 Task: Show Hide Others
Action: Mouse moved to (217, 133)
Screenshot: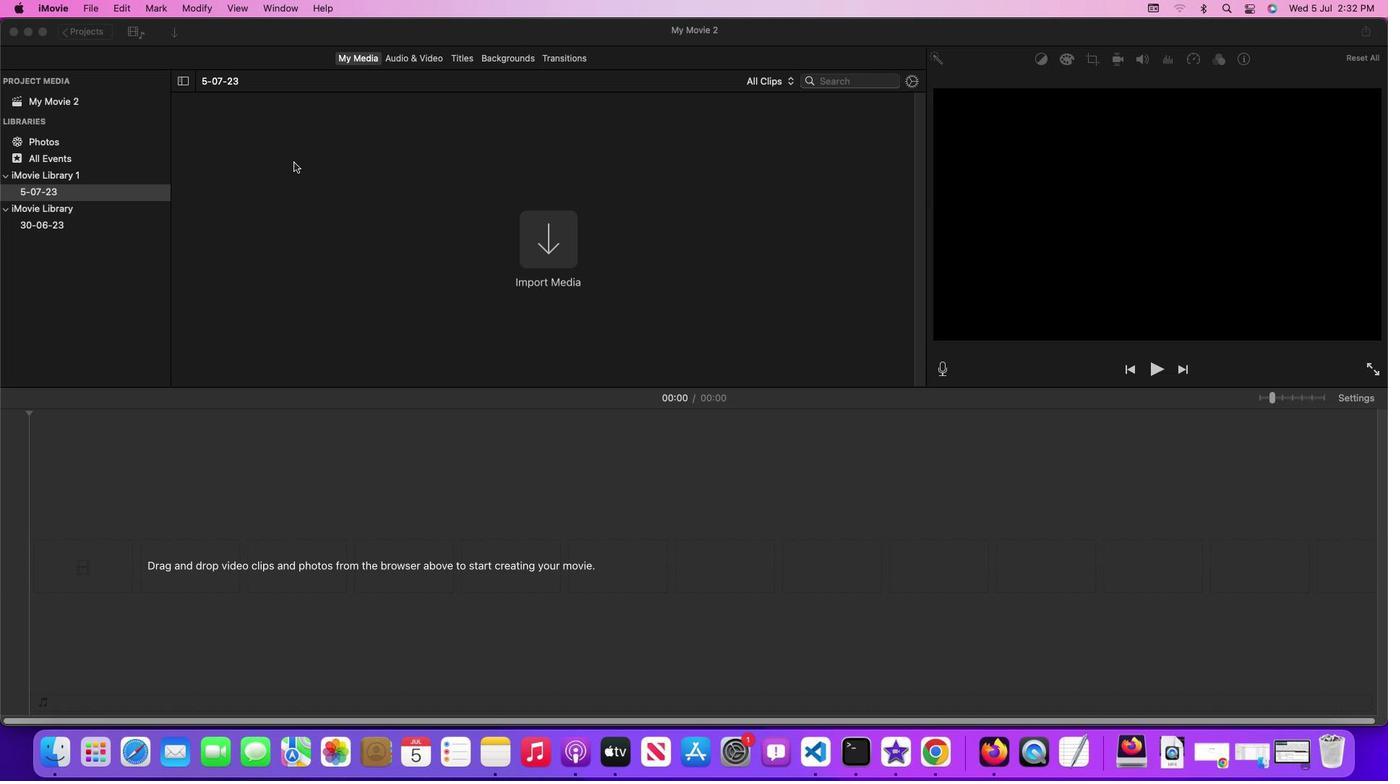
Action: Mouse pressed left at (217, 133)
Screenshot: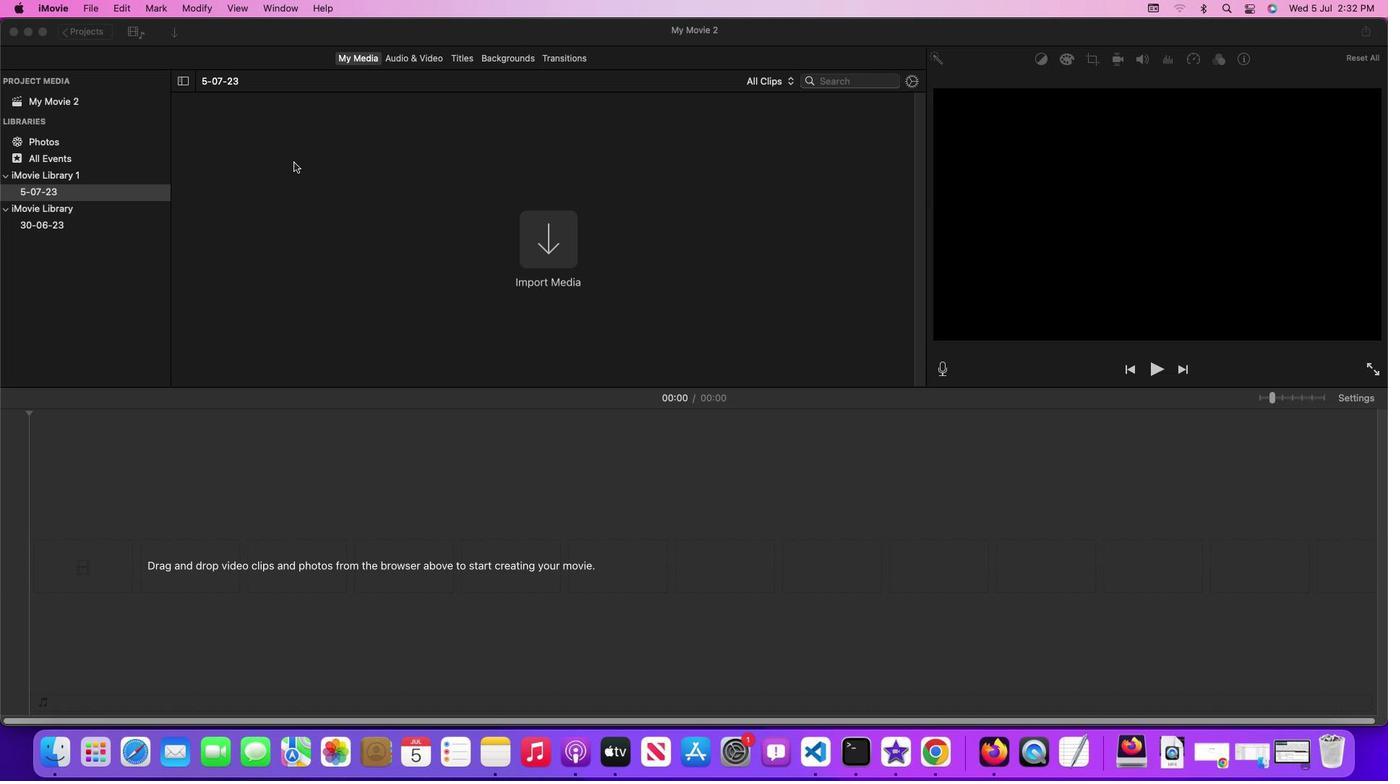
Action: Mouse moved to (90, 101)
Screenshot: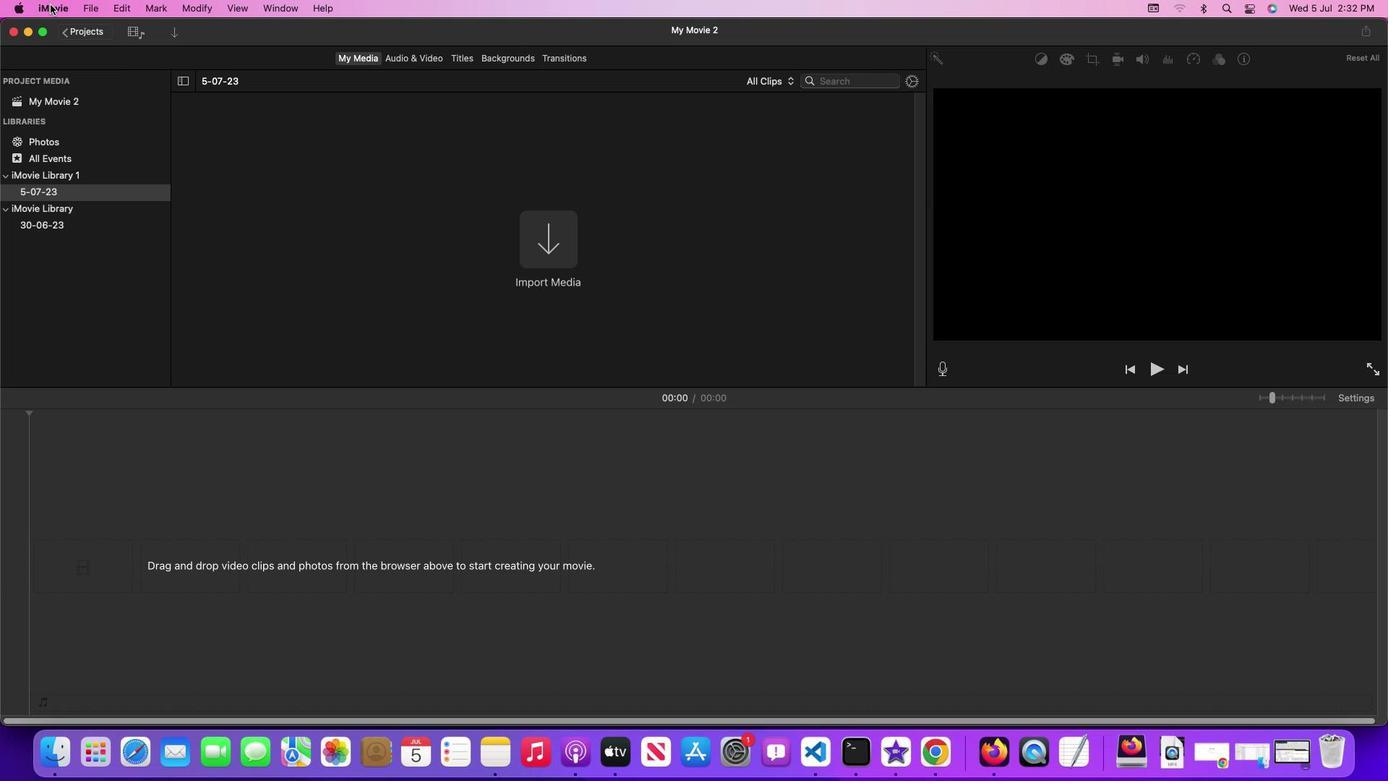 
Action: Mouse pressed left at (90, 101)
Screenshot: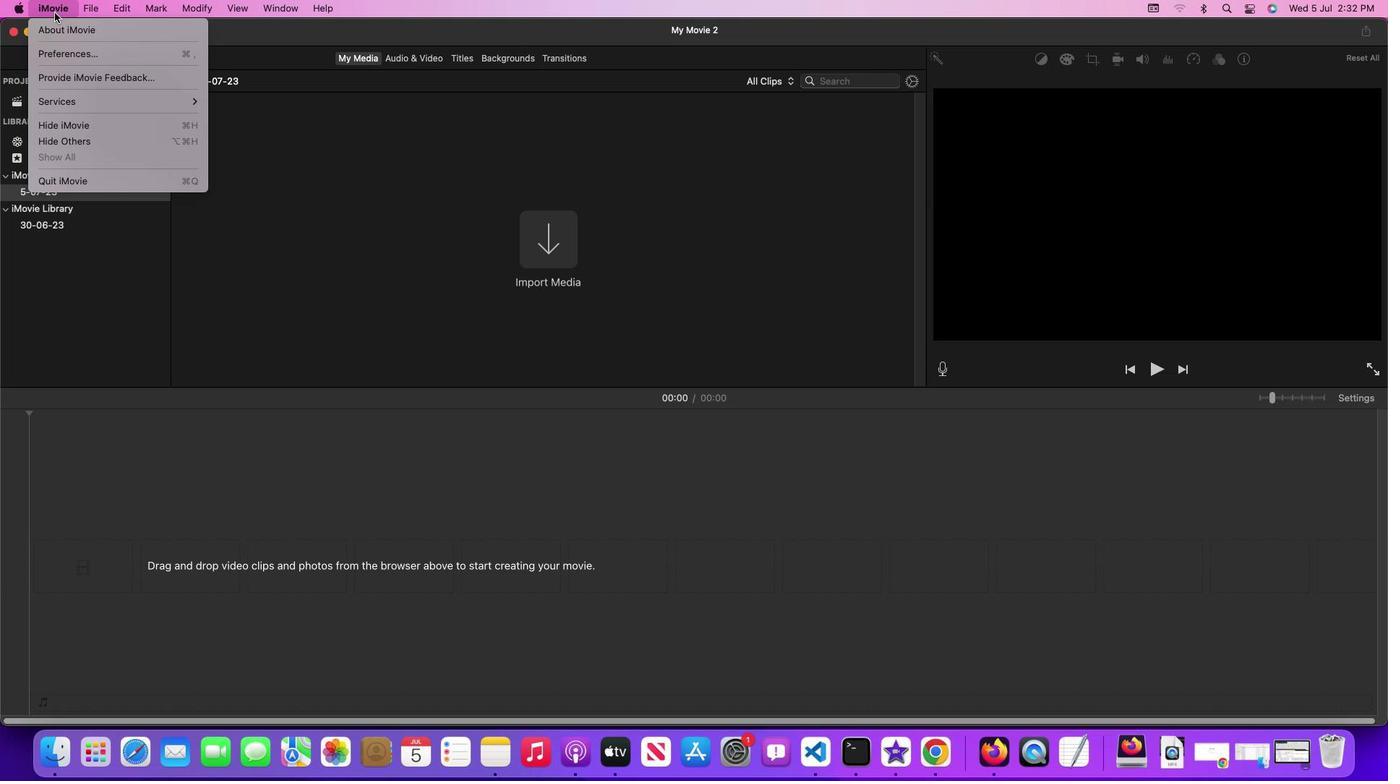 
Action: Mouse moved to (117, 128)
Screenshot: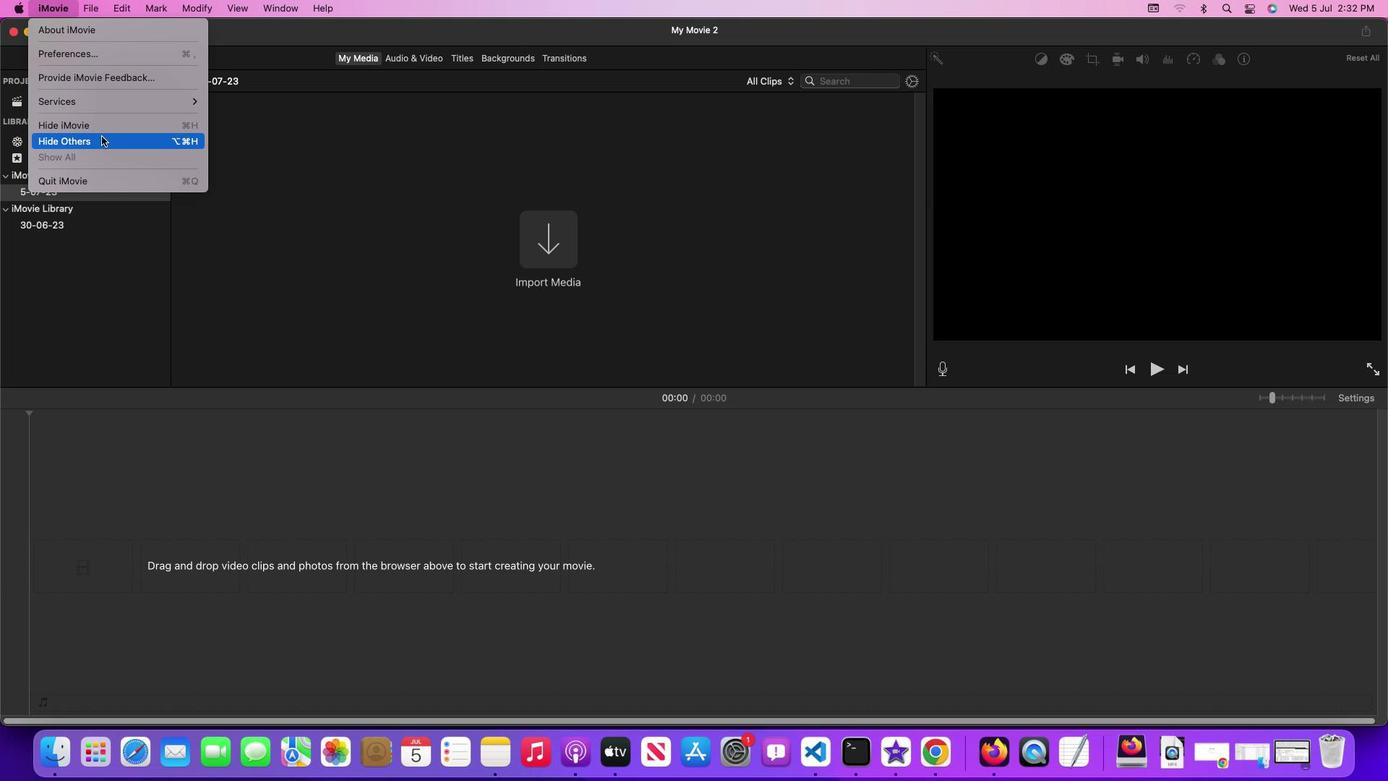 
